Task: CHeck current mortgage rates of quadplex (4 Unit).
Action: Mouse moved to (907, 224)
Screenshot: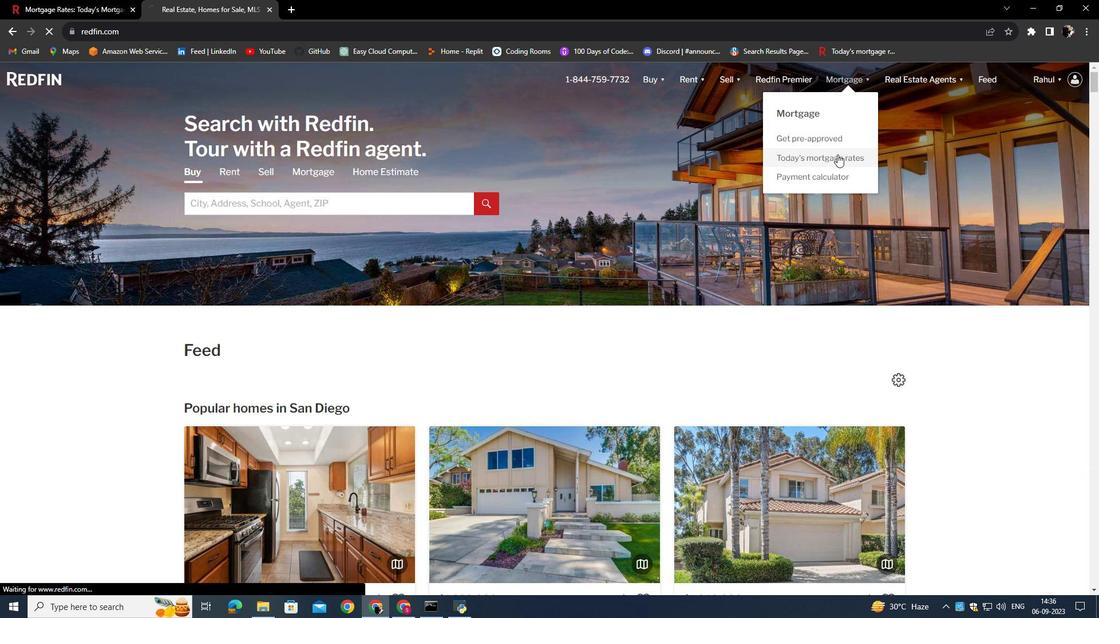
Action: Mouse pressed left at (907, 224)
Screenshot: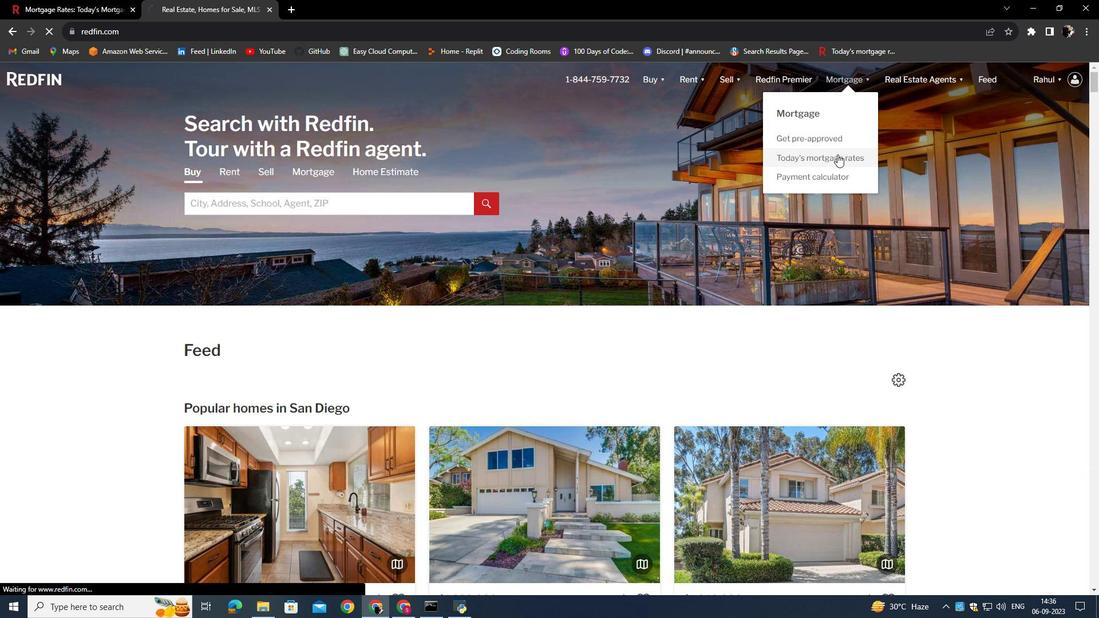 
Action: Mouse moved to (482, 381)
Screenshot: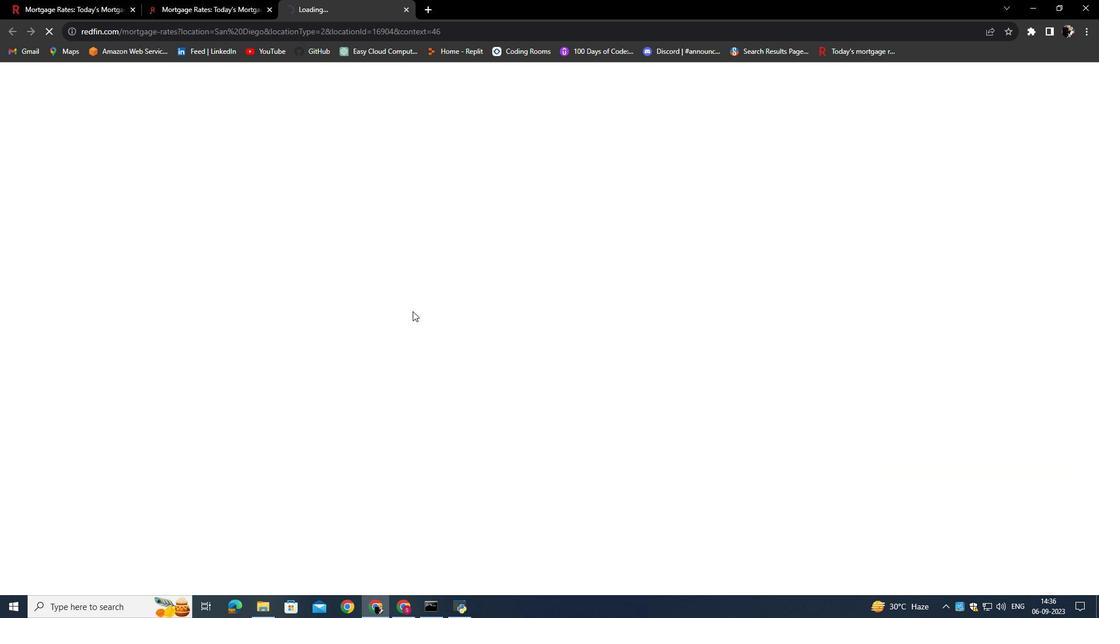 
Action: Mouse pressed left at (482, 381)
Screenshot: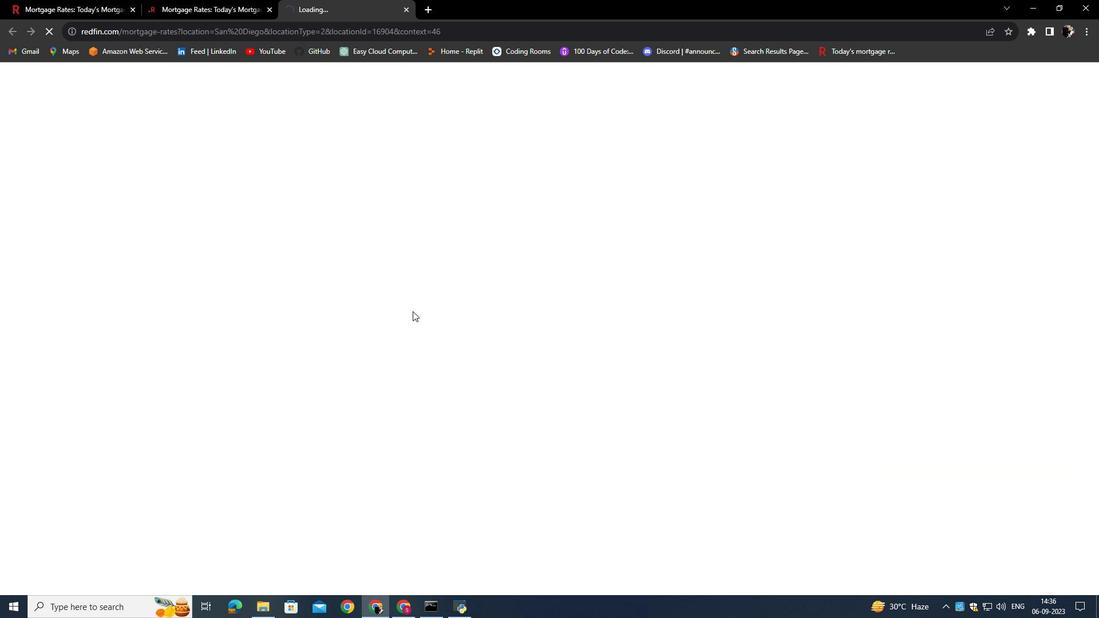 
Action: Mouse moved to (359, 466)
Screenshot: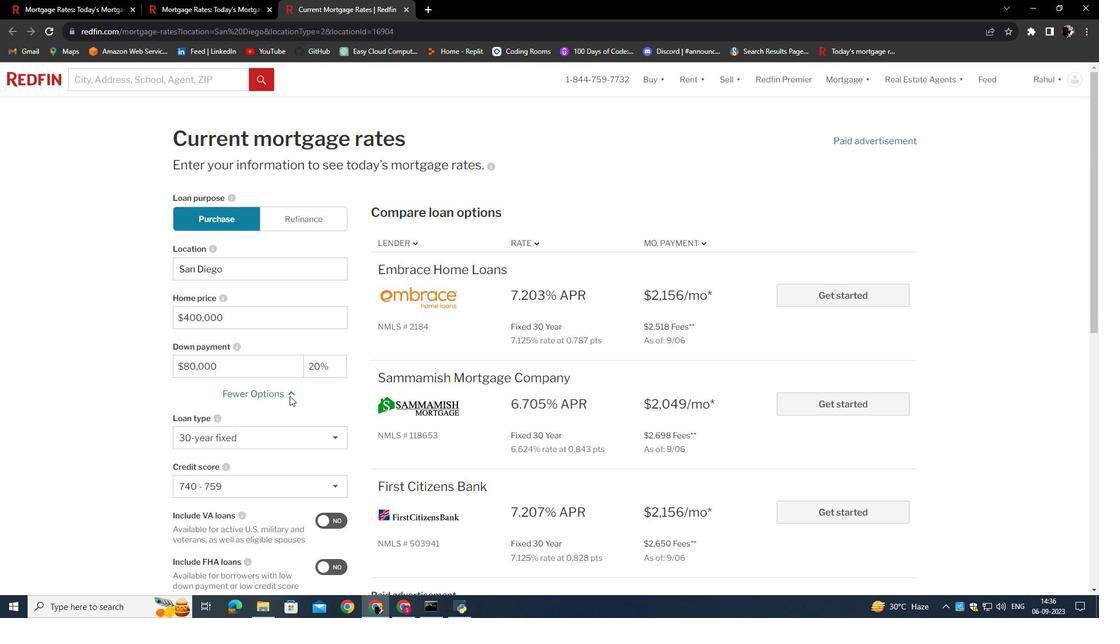 
Action: Mouse pressed left at (359, 466)
Screenshot: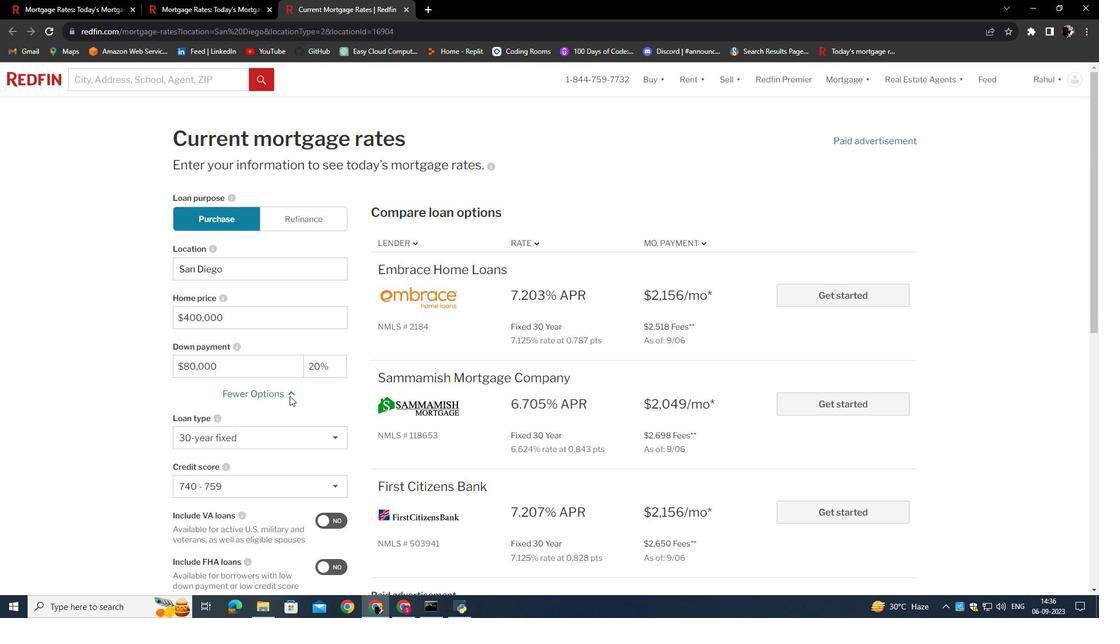 
Action: Mouse moved to (367, 538)
Screenshot: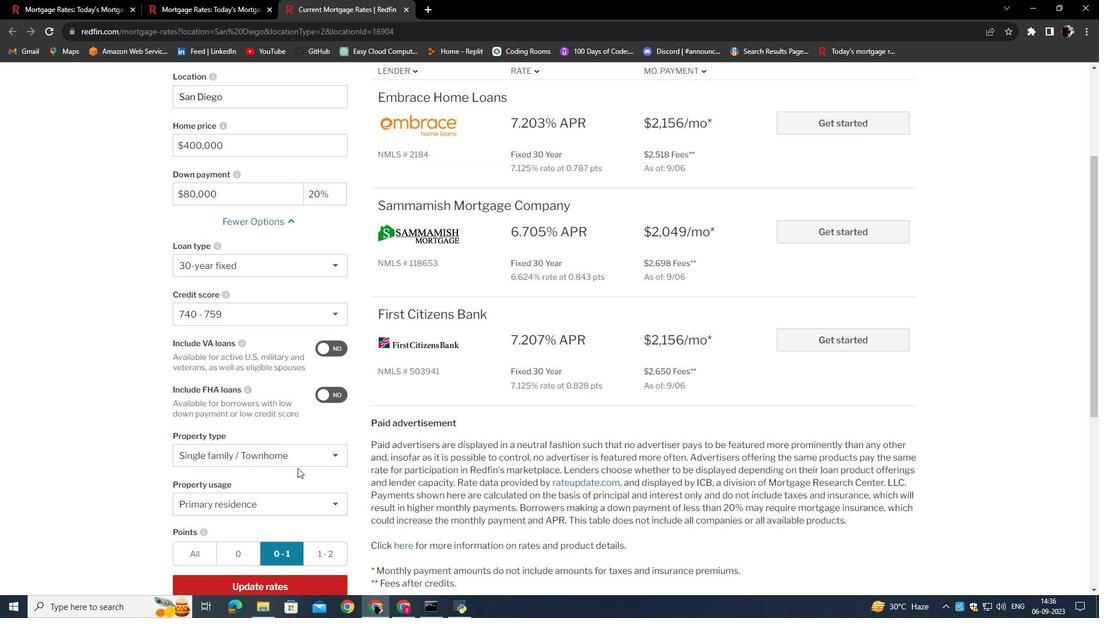 
Action: Mouse scrolled (367, 537) with delta (0, 0)
Screenshot: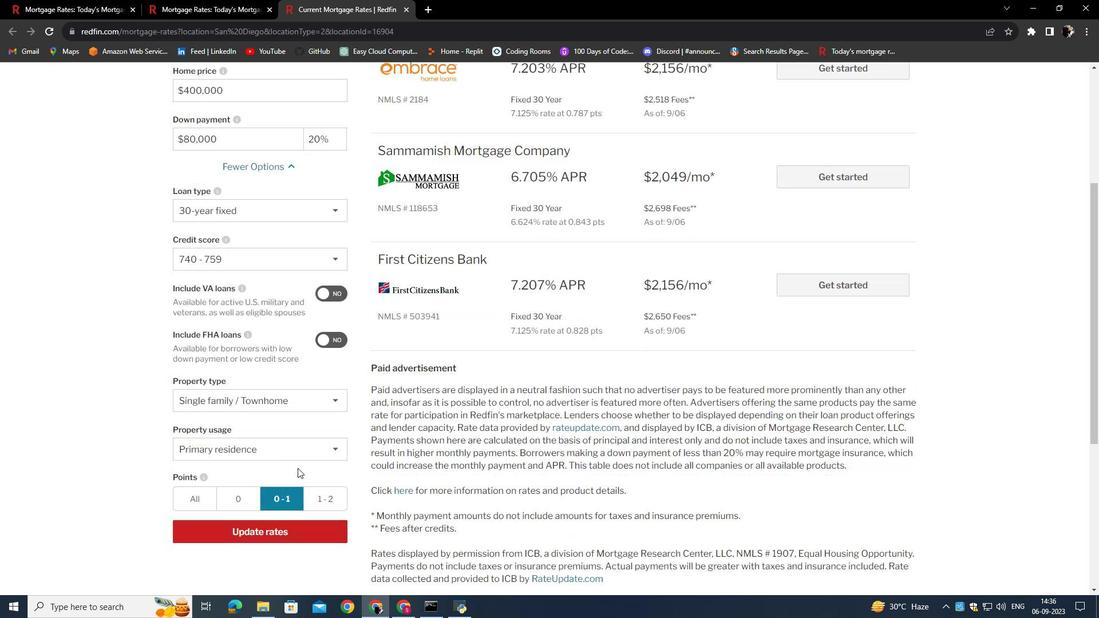 
Action: Mouse scrolled (367, 537) with delta (0, 0)
Screenshot: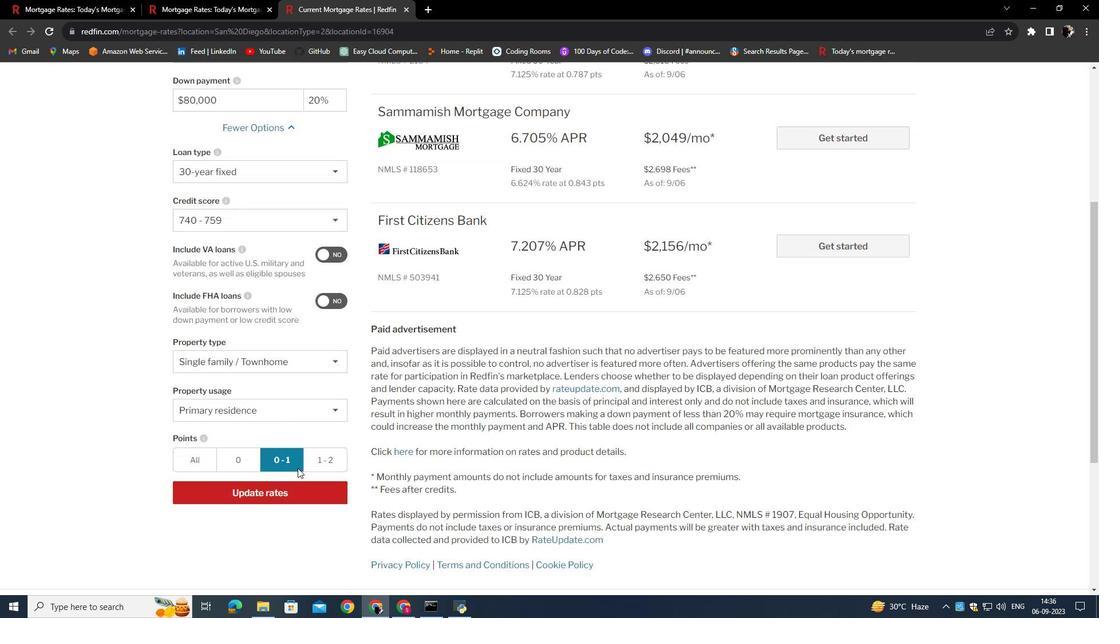 
Action: Mouse scrolled (367, 537) with delta (0, 0)
Screenshot: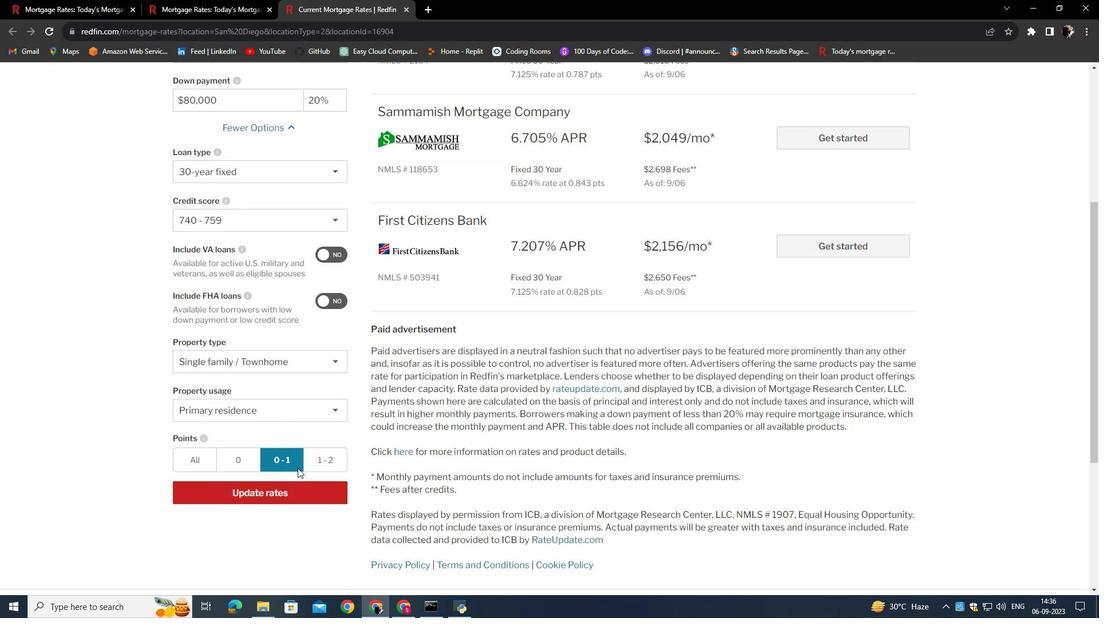 
Action: Mouse scrolled (367, 537) with delta (0, 0)
Screenshot: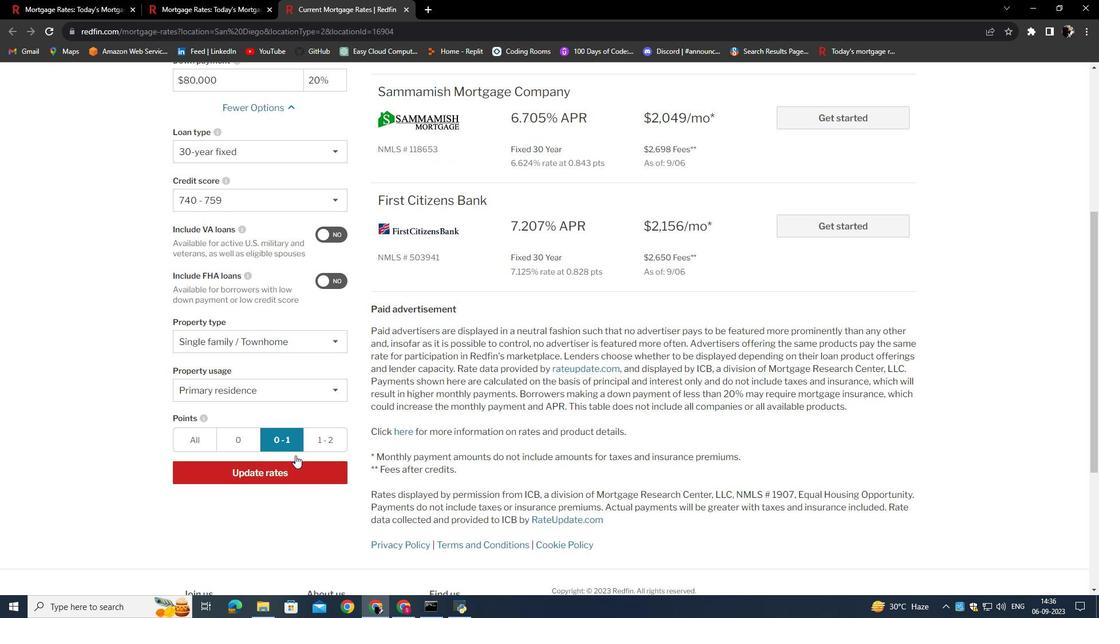 
Action: Mouse scrolled (367, 537) with delta (0, 0)
Screenshot: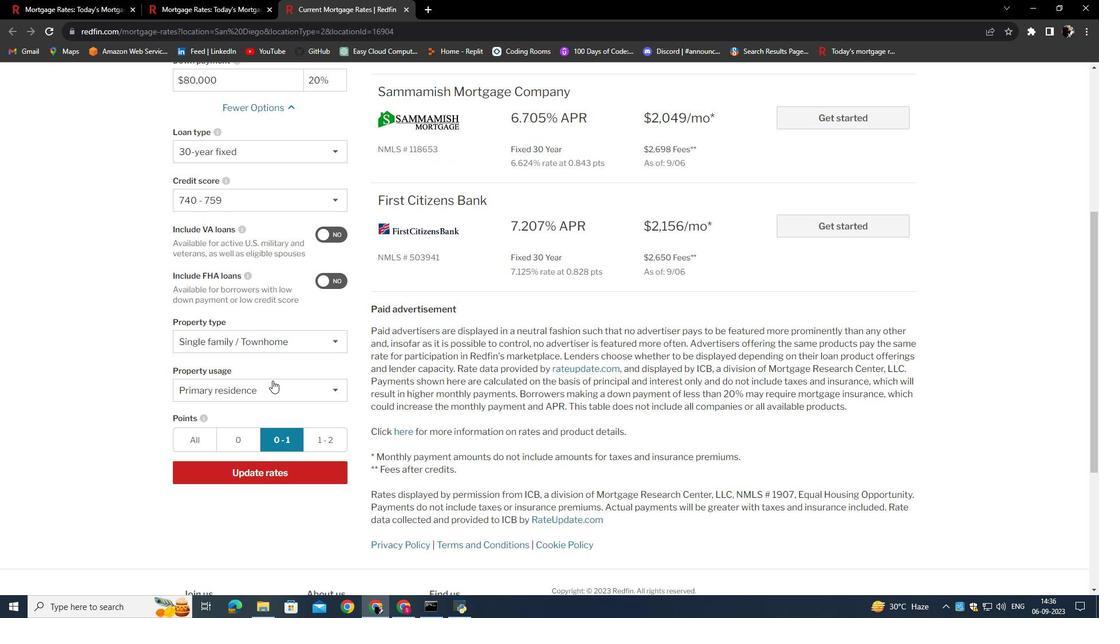 
Action: Mouse moved to (347, 412)
Screenshot: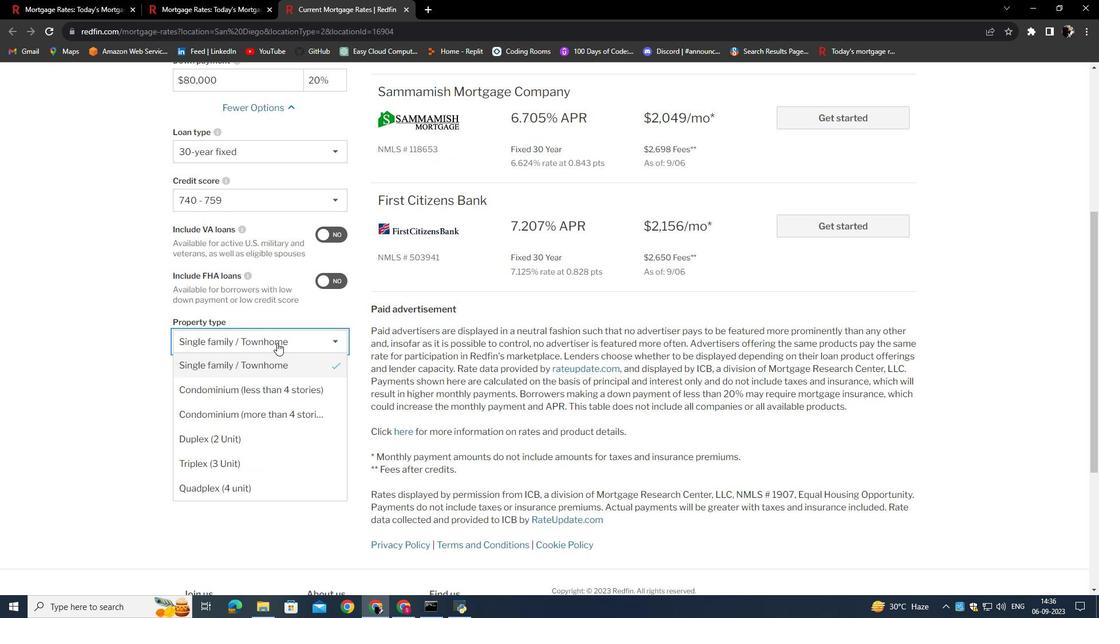 
Action: Mouse pressed left at (347, 412)
Screenshot: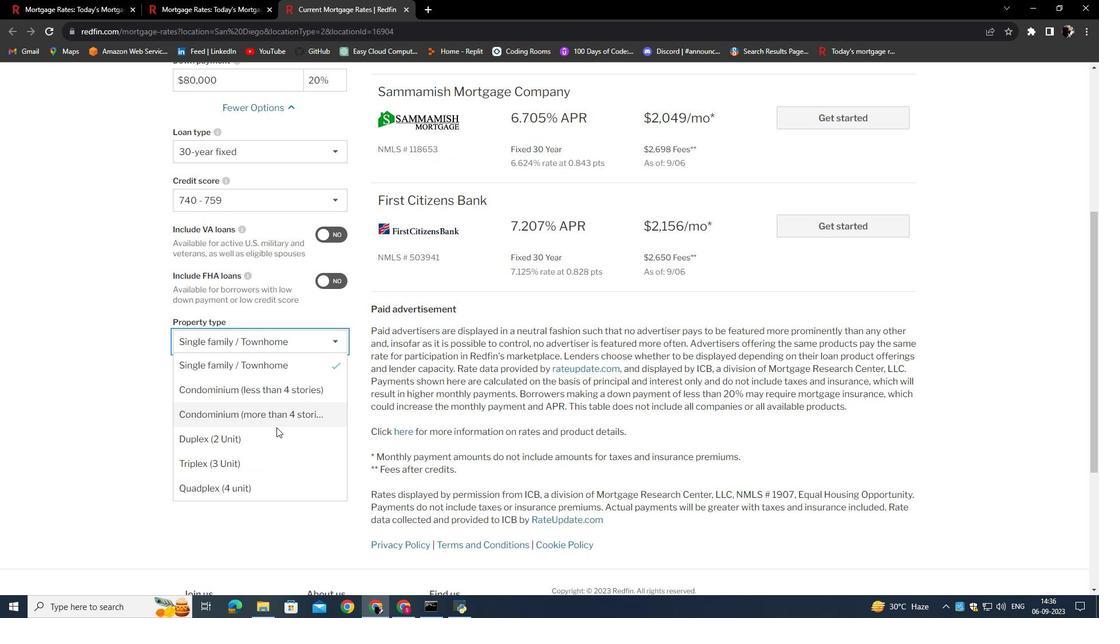 
Action: Mouse moved to (327, 555)
Screenshot: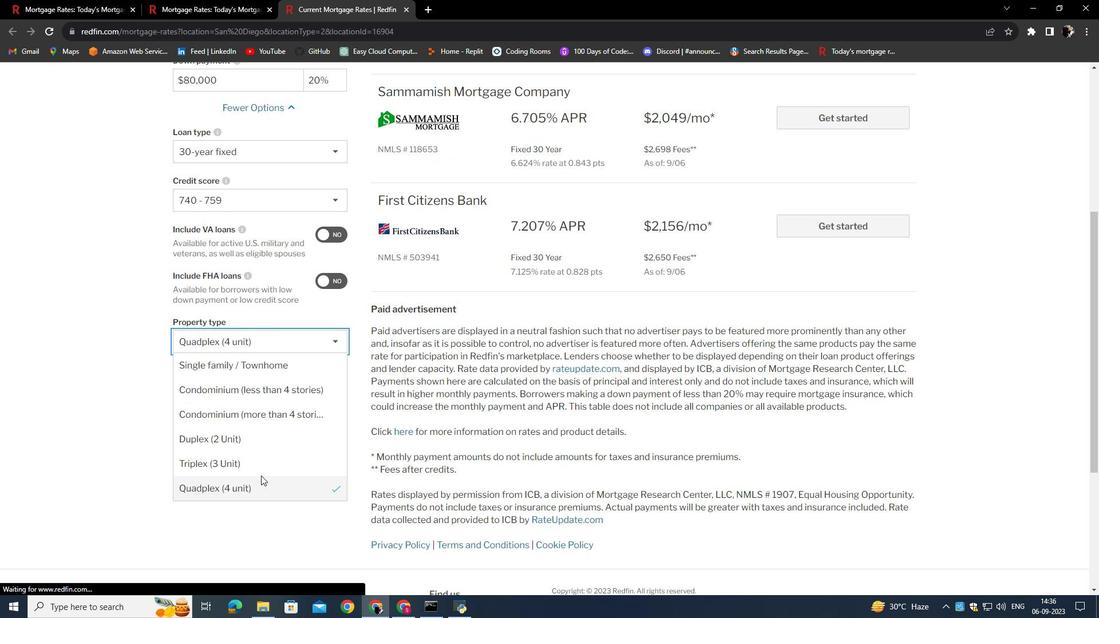 
Action: Mouse pressed left at (327, 555)
Screenshot: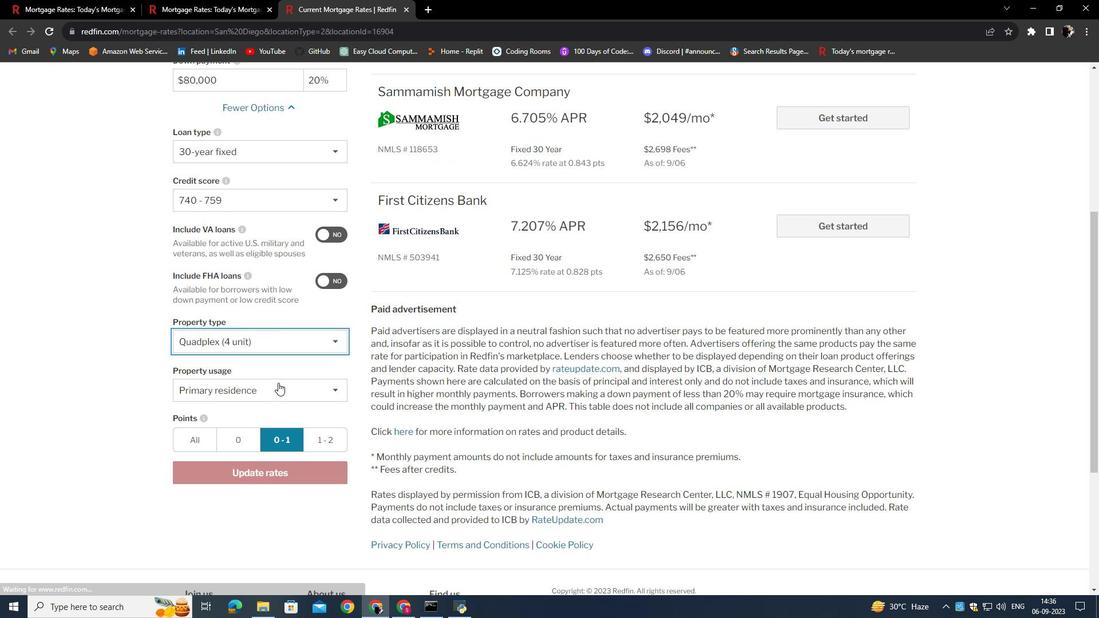 
Action: Mouse moved to (315, 549)
Screenshot: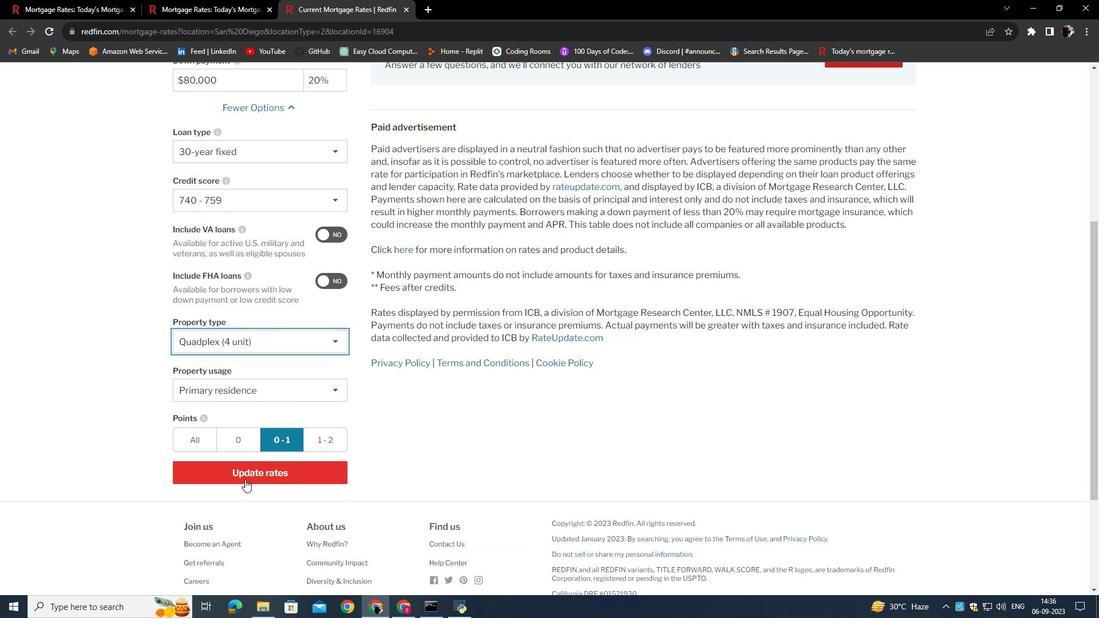 
Action: Mouse pressed left at (315, 549)
Screenshot: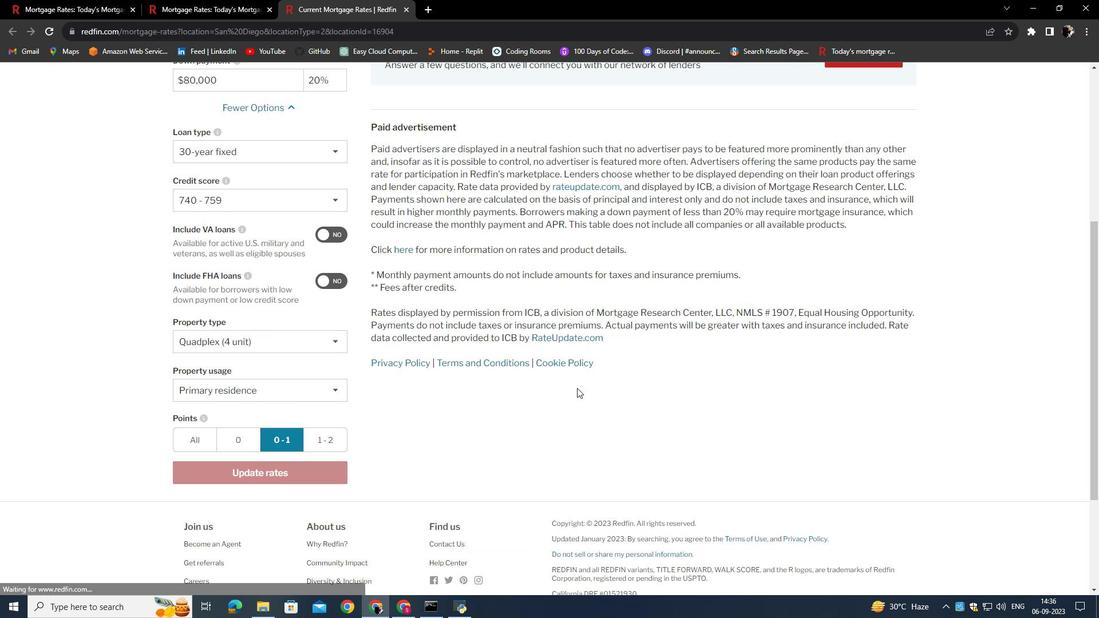 
Action: Mouse moved to (647, 458)
Screenshot: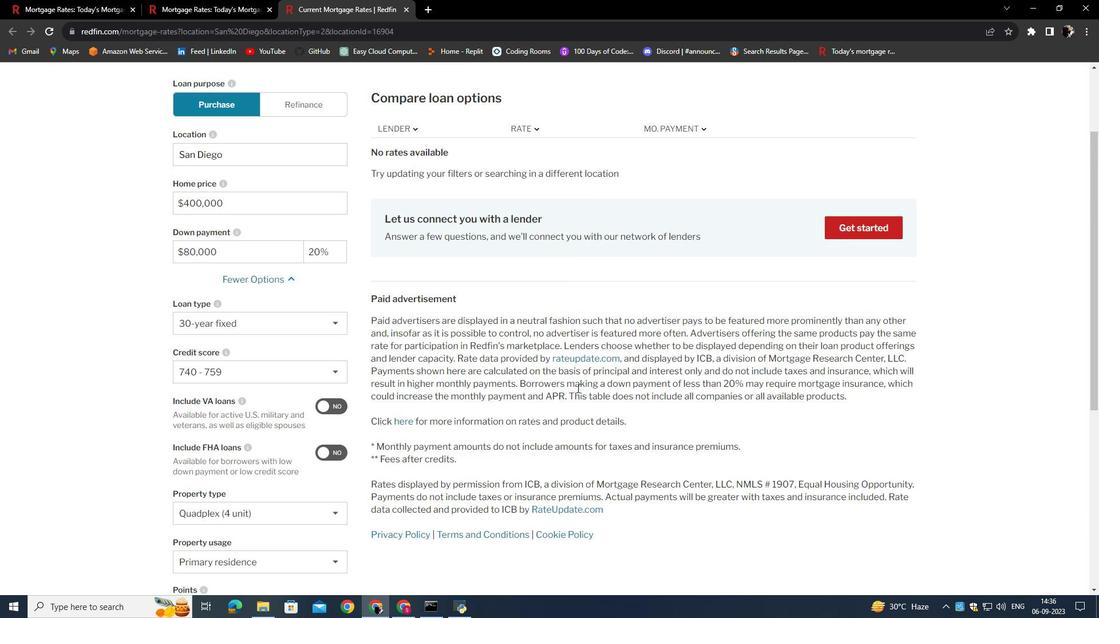 
Action: Mouse scrolled (647, 458) with delta (0, 0)
Screenshot: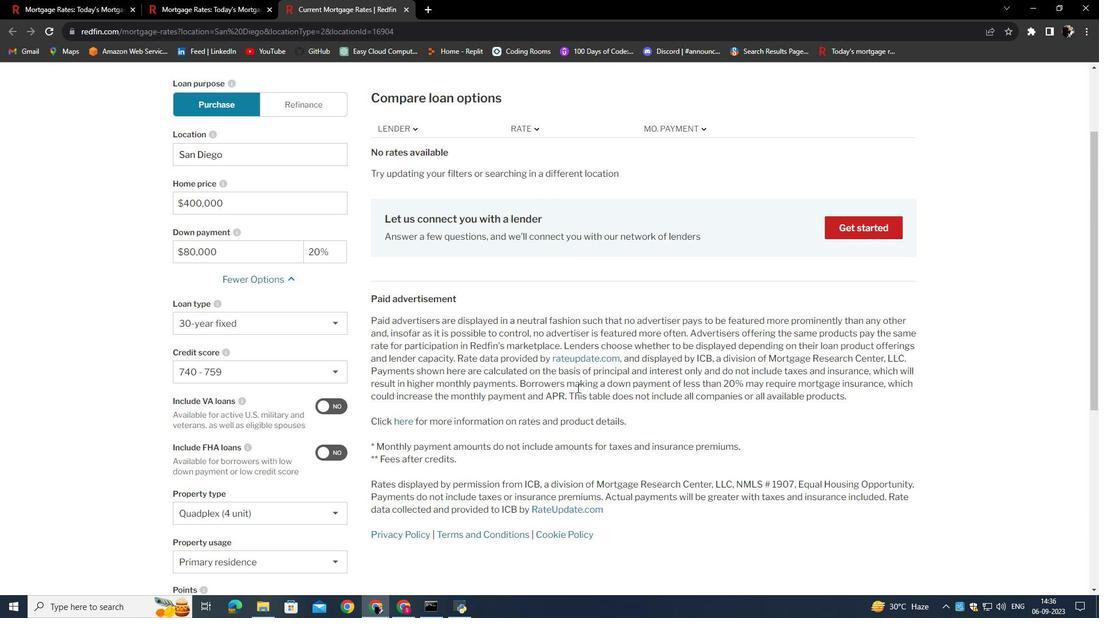 
Action: Mouse scrolled (647, 458) with delta (0, 0)
Screenshot: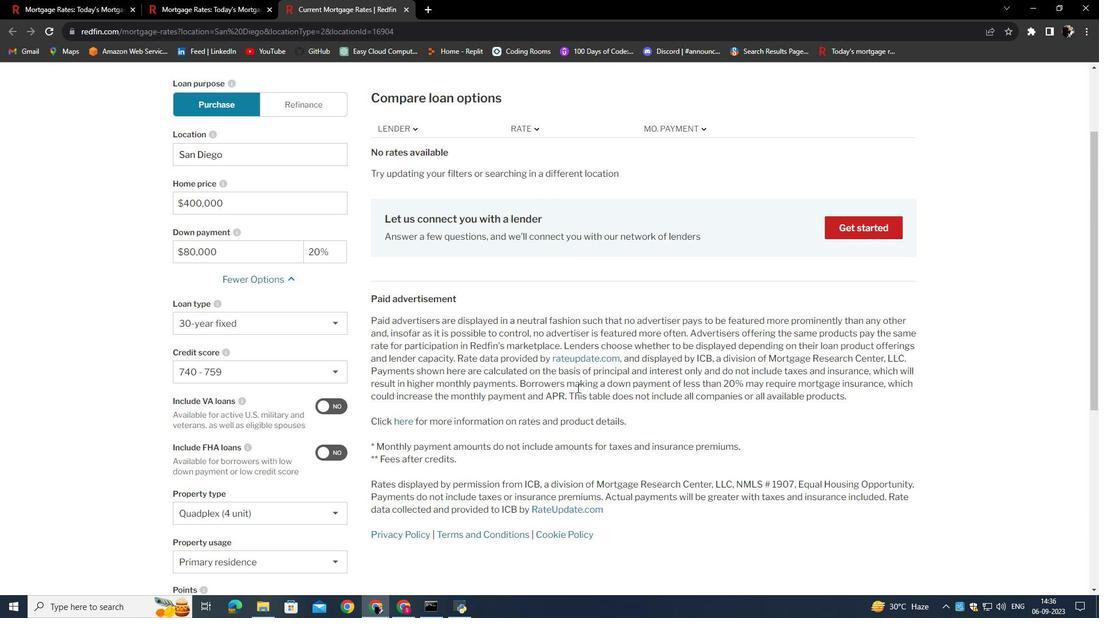 
Action: Mouse scrolled (647, 458) with delta (0, 0)
Screenshot: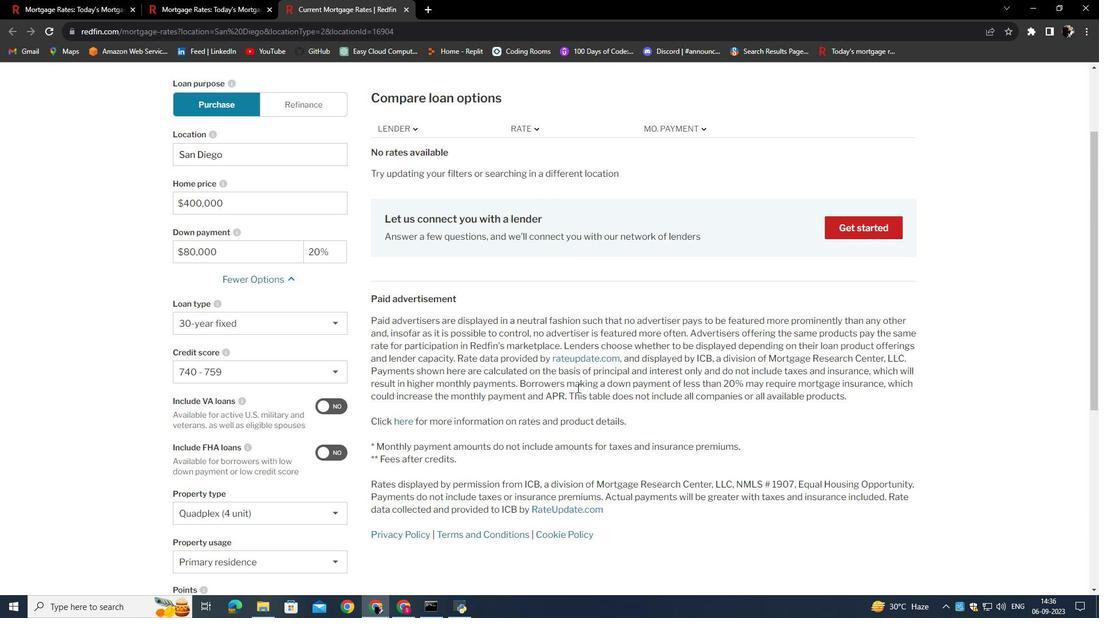 
Action: Mouse scrolled (647, 458) with delta (0, 0)
Screenshot: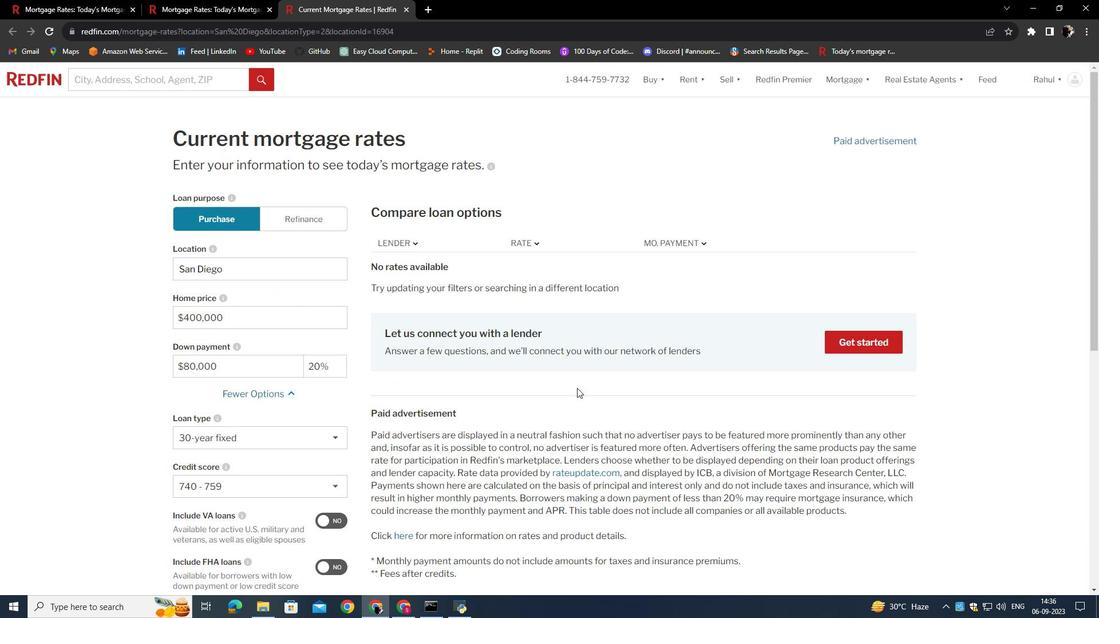 
Action: Mouse scrolled (647, 458) with delta (0, 0)
Screenshot: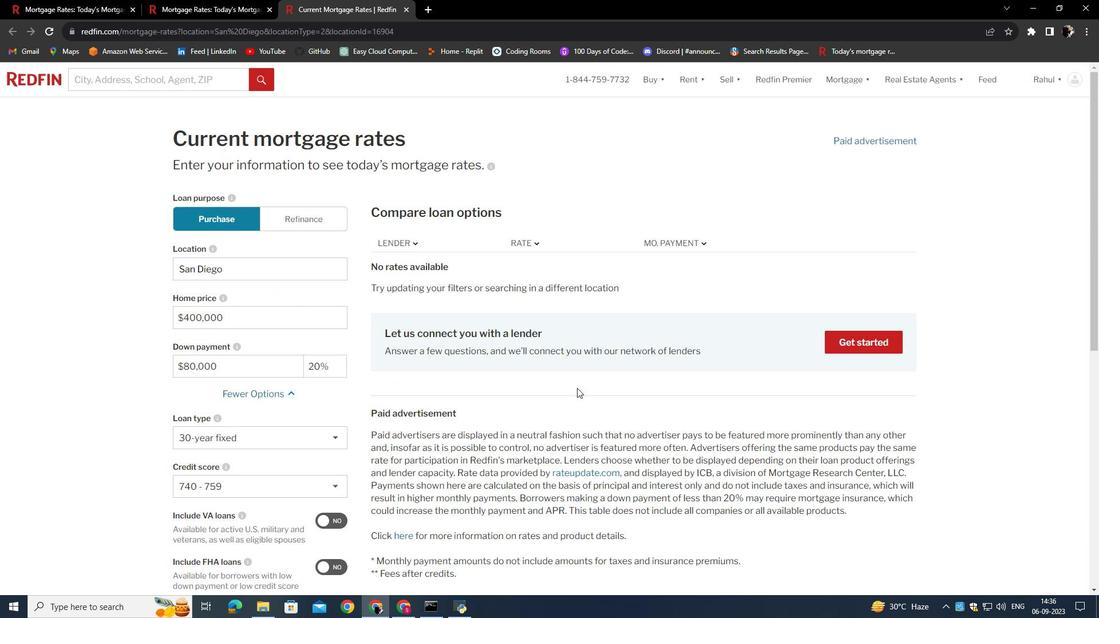 
Action: Mouse scrolled (647, 458) with delta (0, 0)
Screenshot: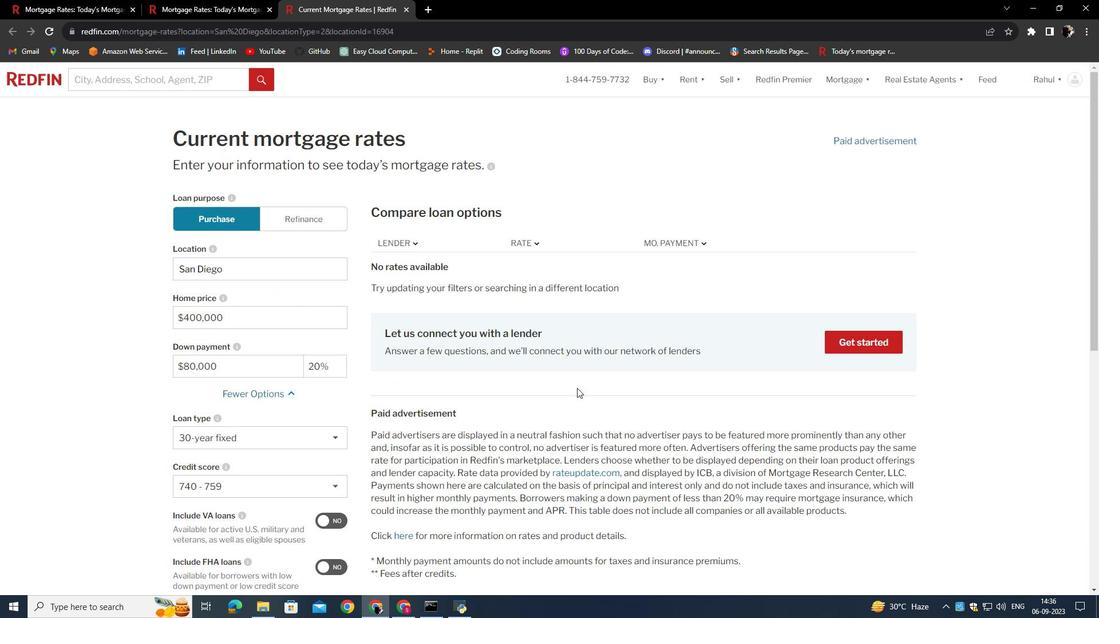 
